 Task: Sort the products in the category "Fragrance" by price (highest first).
Action: Mouse moved to (311, 152)
Screenshot: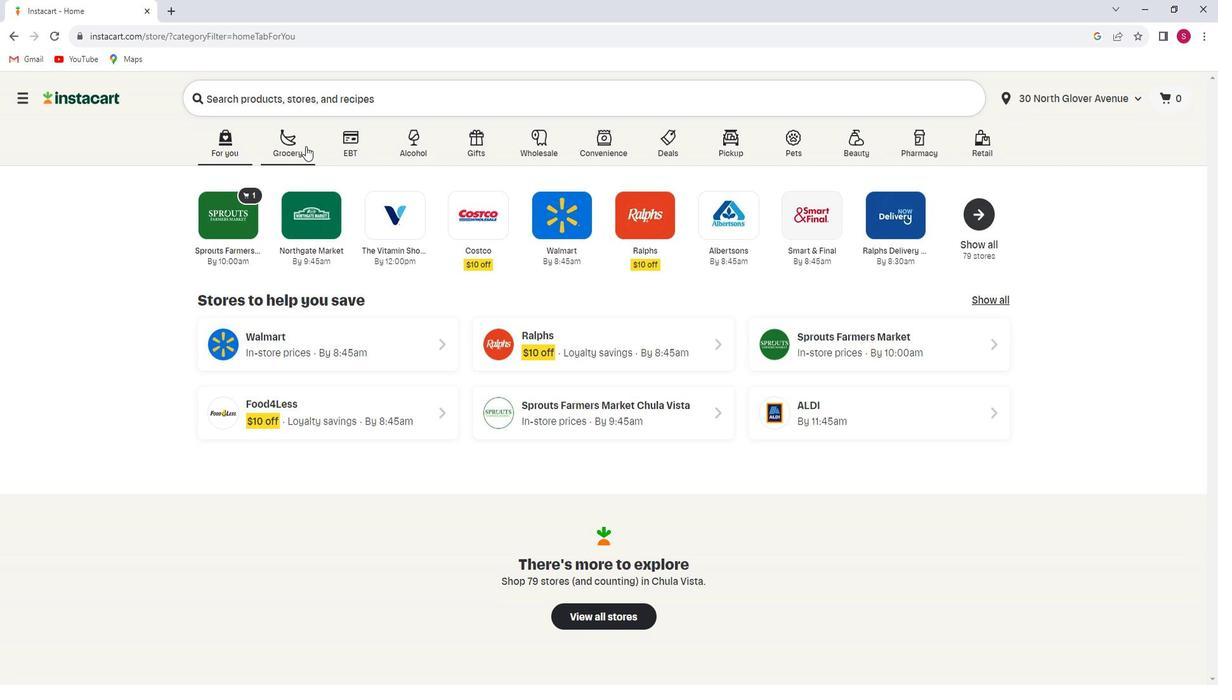 
Action: Mouse pressed left at (311, 152)
Screenshot: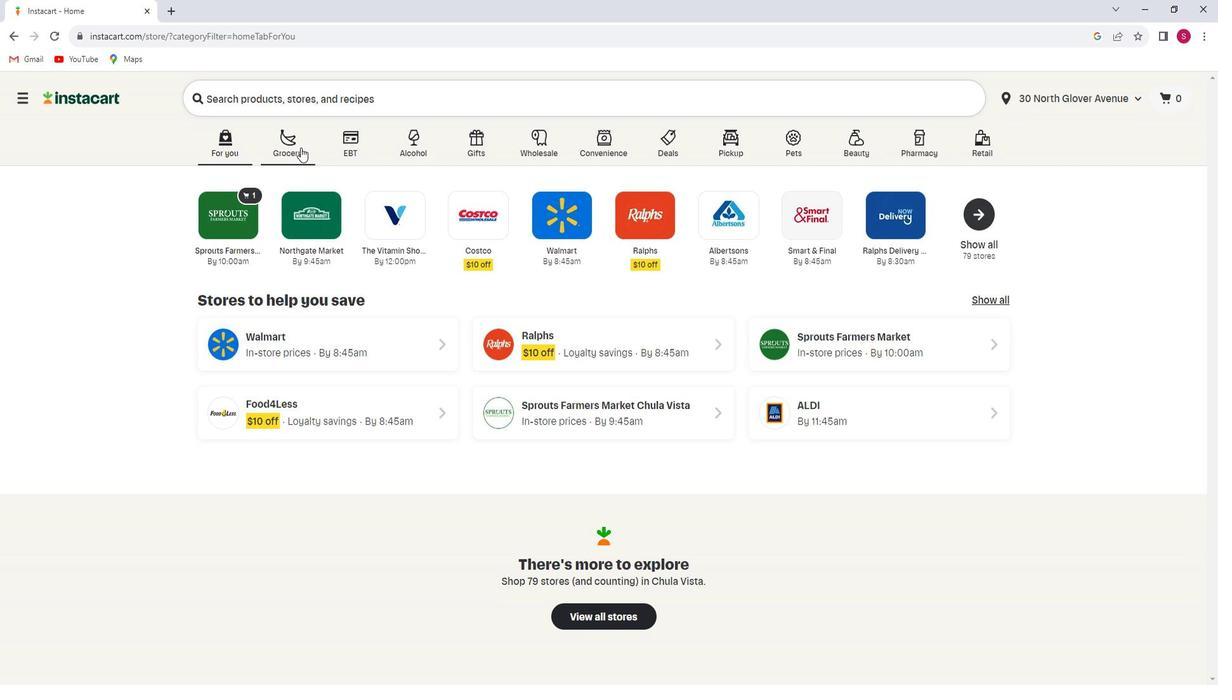 
Action: Mouse moved to (338, 370)
Screenshot: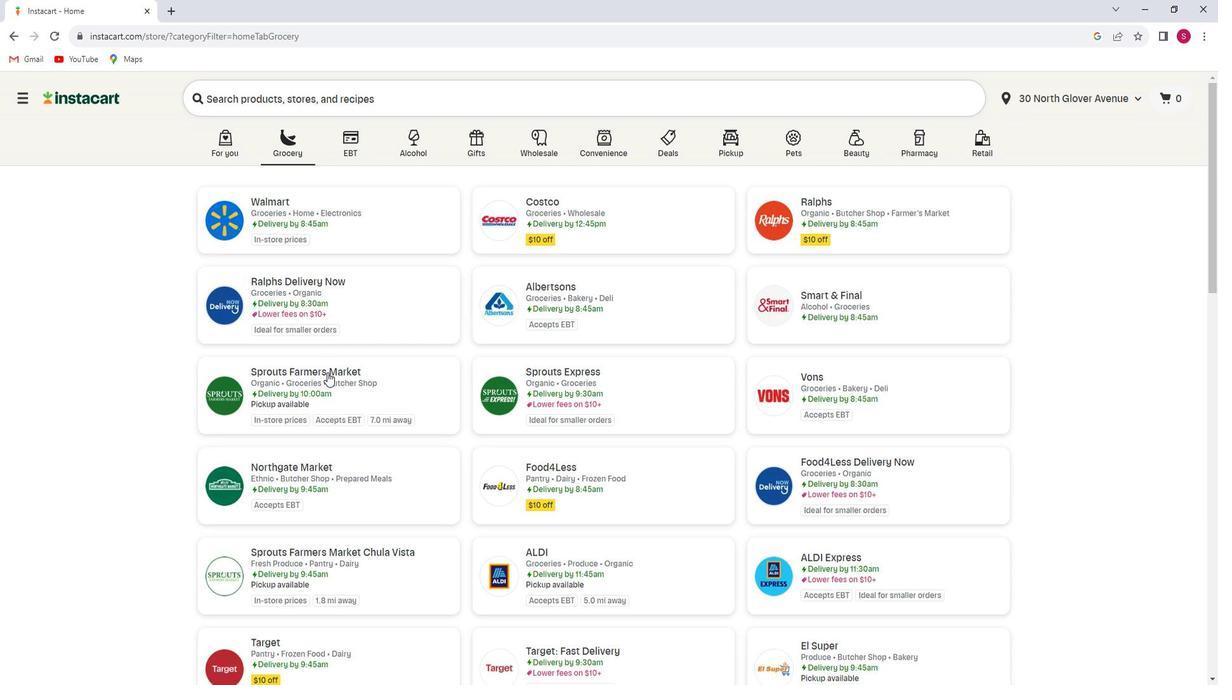
Action: Mouse pressed left at (338, 370)
Screenshot: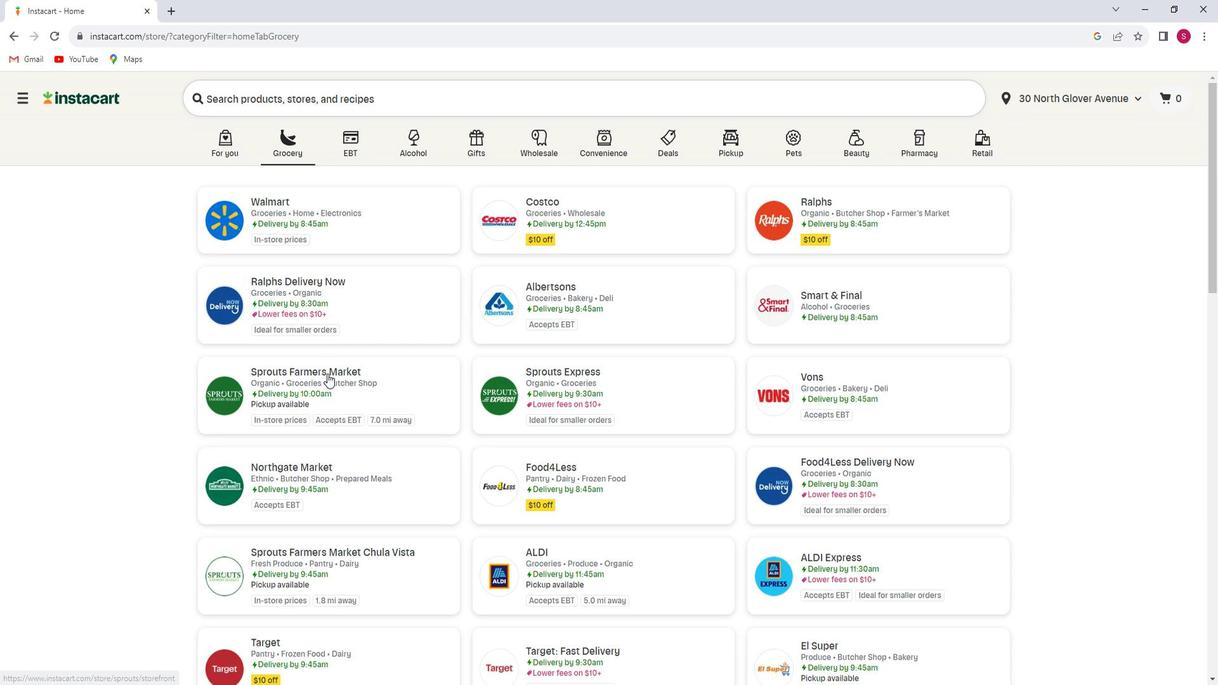 
Action: Mouse moved to (75, 359)
Screenshot: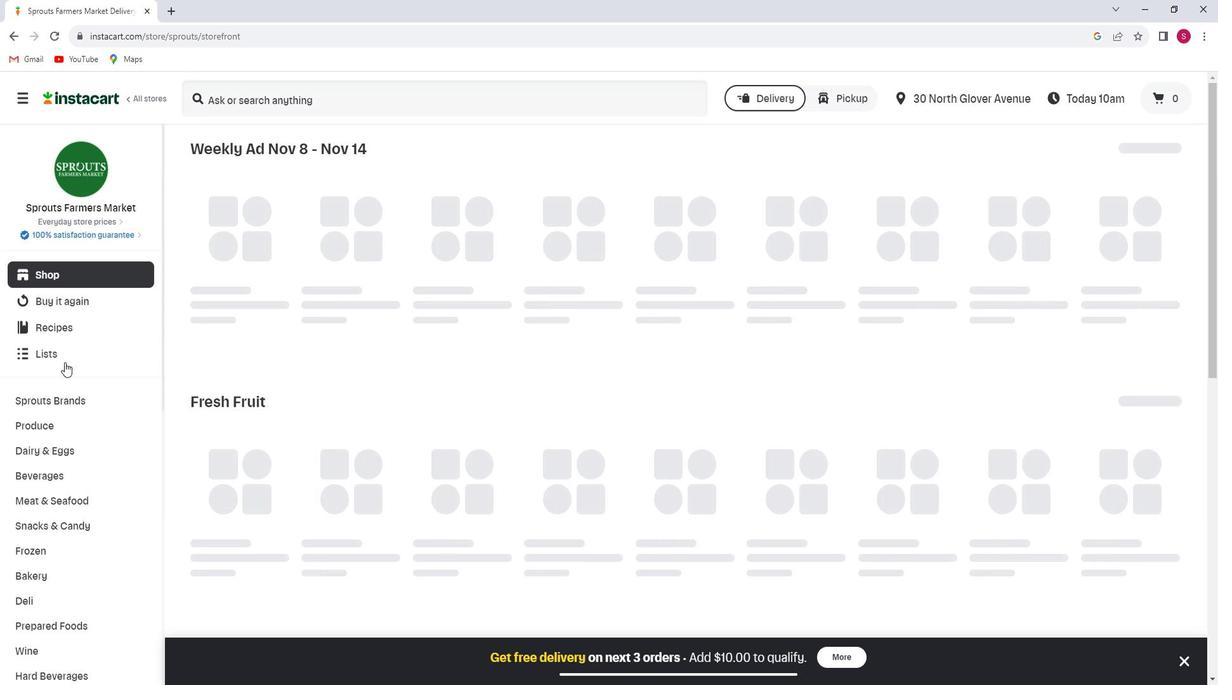 
Action: Mouse scrolled (75, 359) with delta (0, 0)
Screenshot: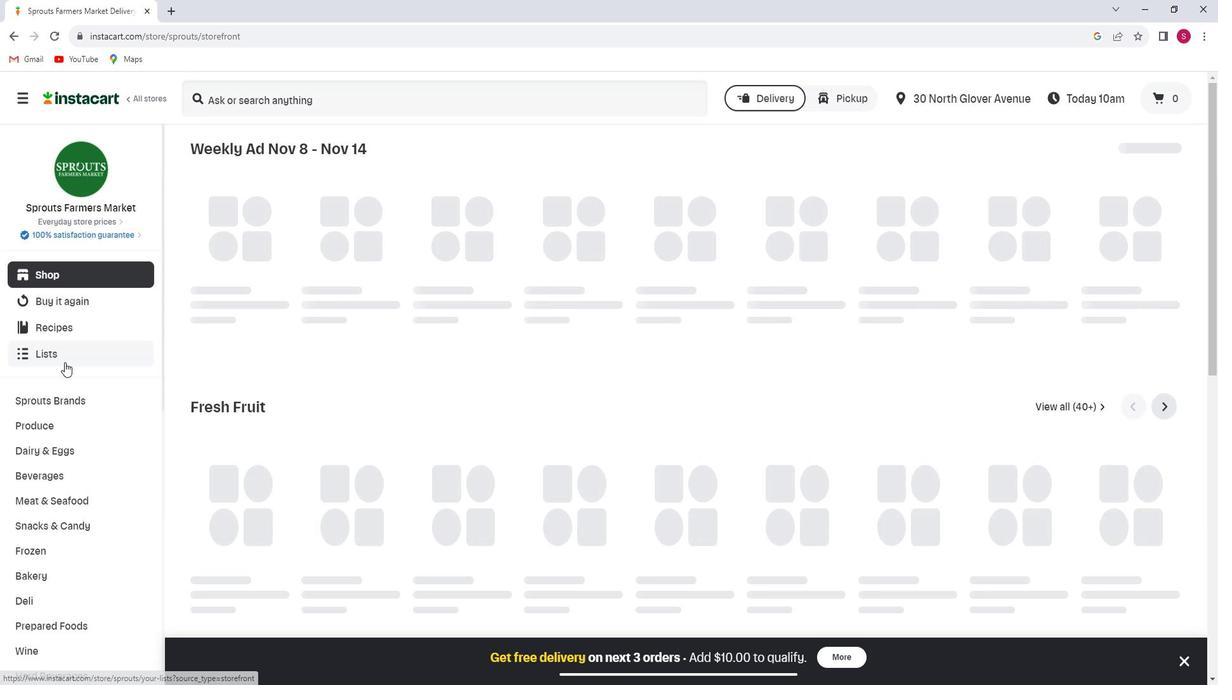 
Action: Mouse scrolled (75, 359) with delta (0, 0)
Screenshot: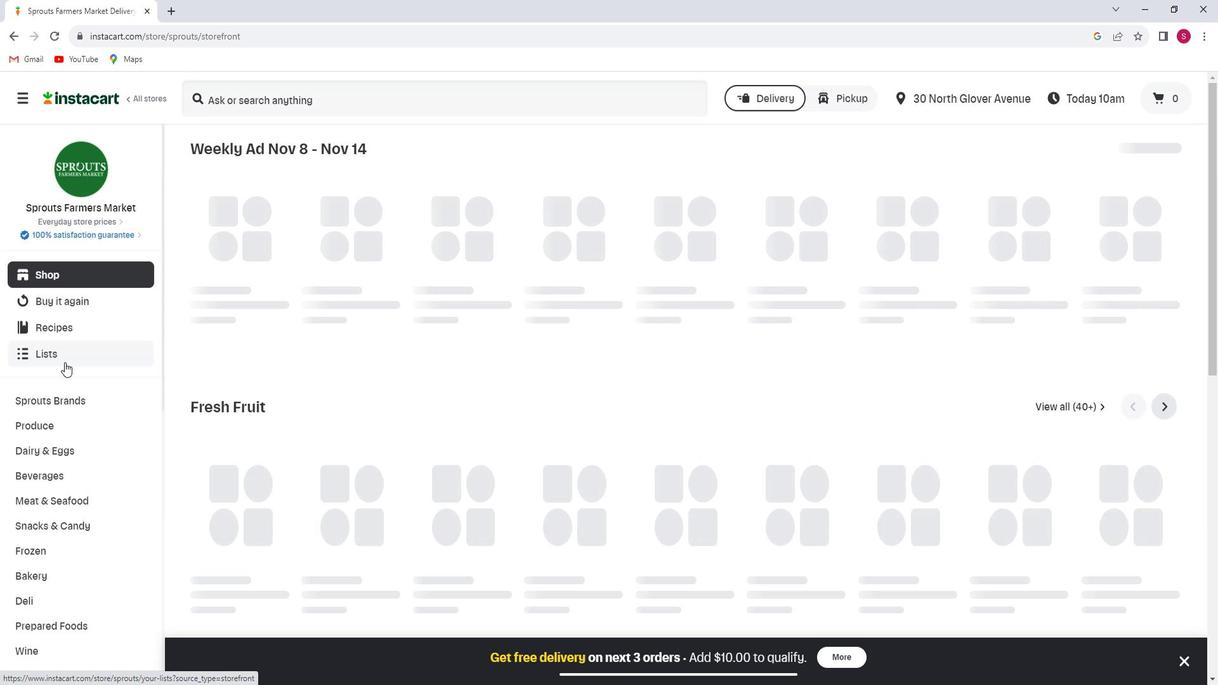 
Action: Mouse scrolled (75, 359) with delta (0, 0)
Screenshot: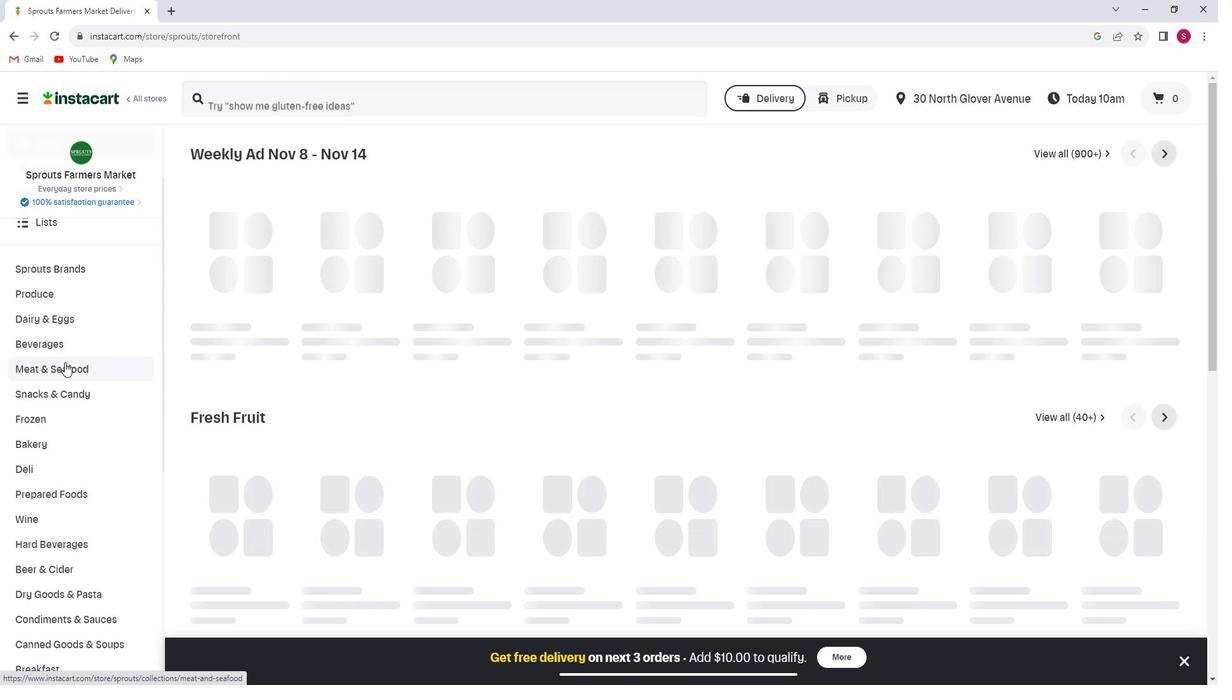 
Action: Mouse scrolled (75, 359) with delta (0, 0)
Screenshot: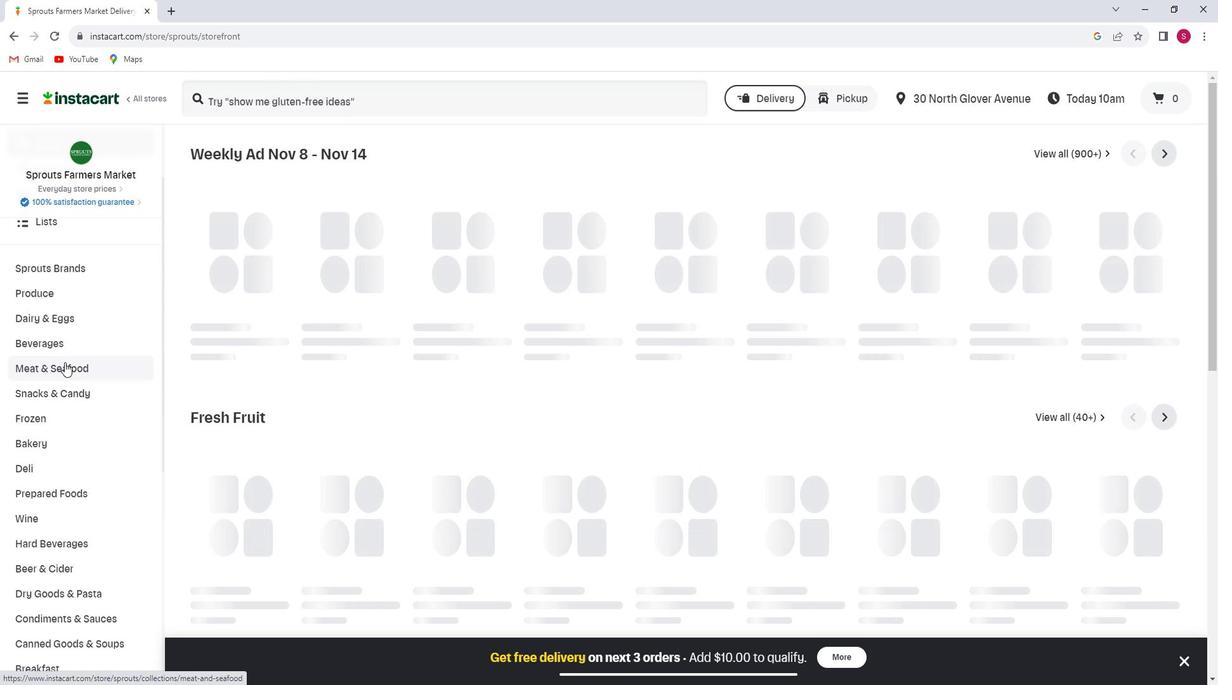 
Action: Mouse scrolled (75, 359) with delta (0, 0)
Screenshot: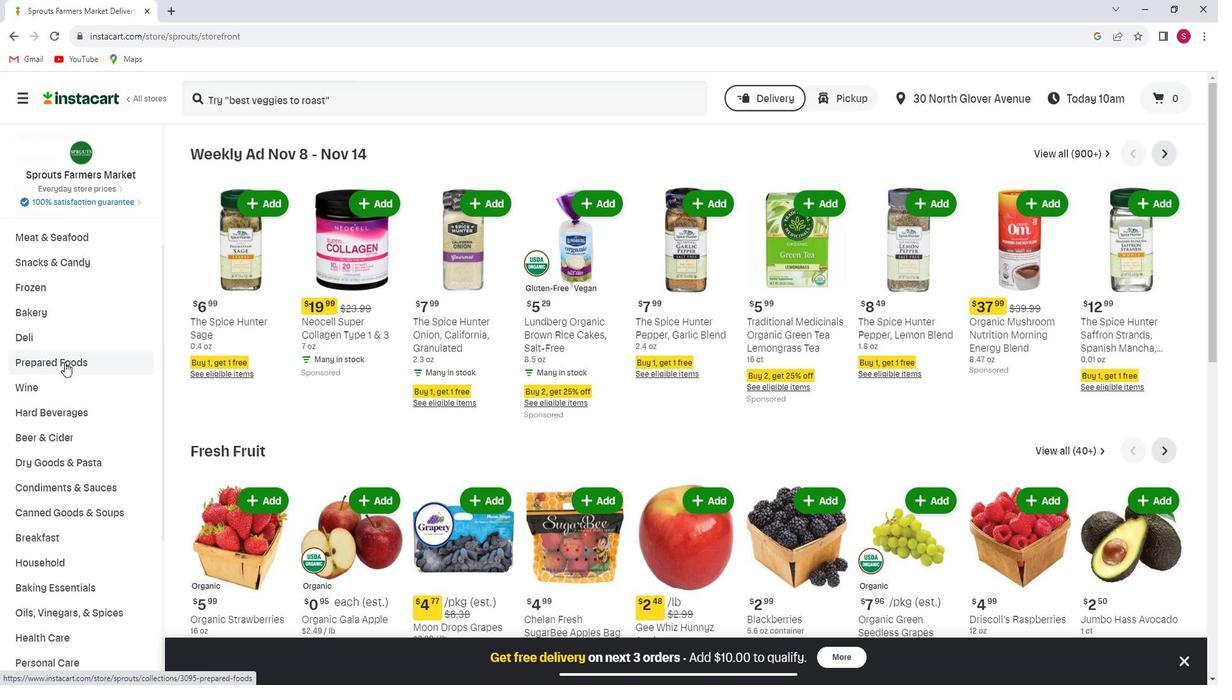 
Action: Mouse moved to (74, 369)
Screenshot: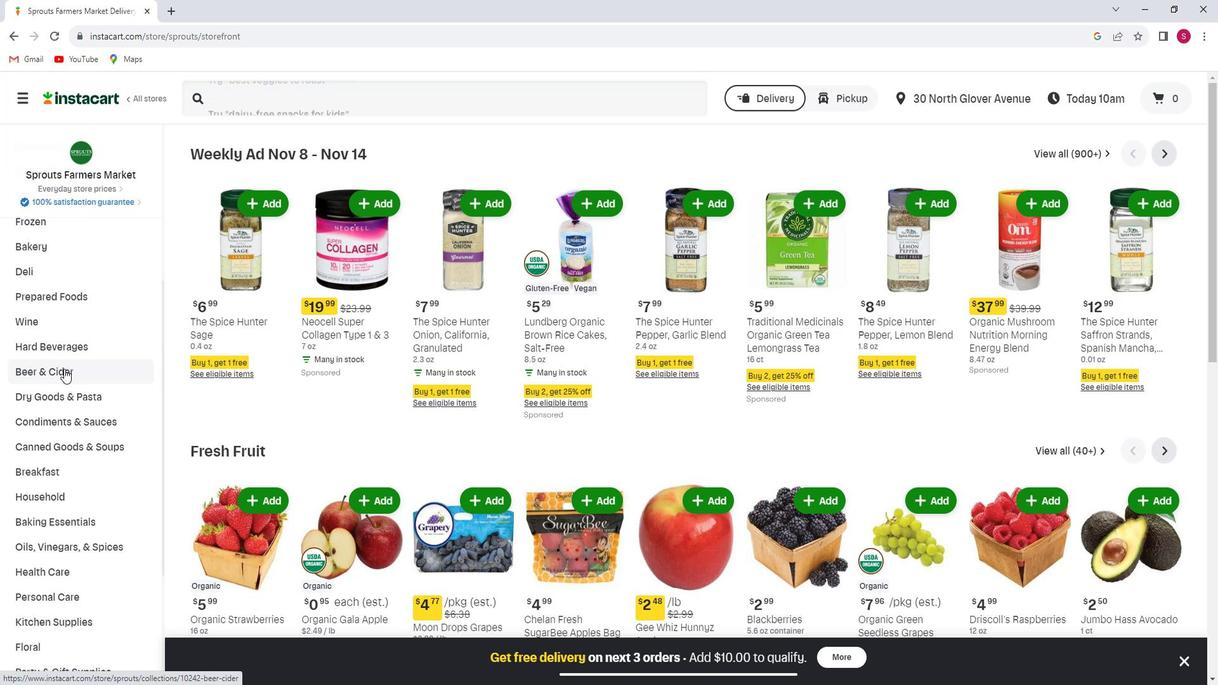 
Action: Mouse scrolled (74, 368) with delta (0, 0)
Screenshot: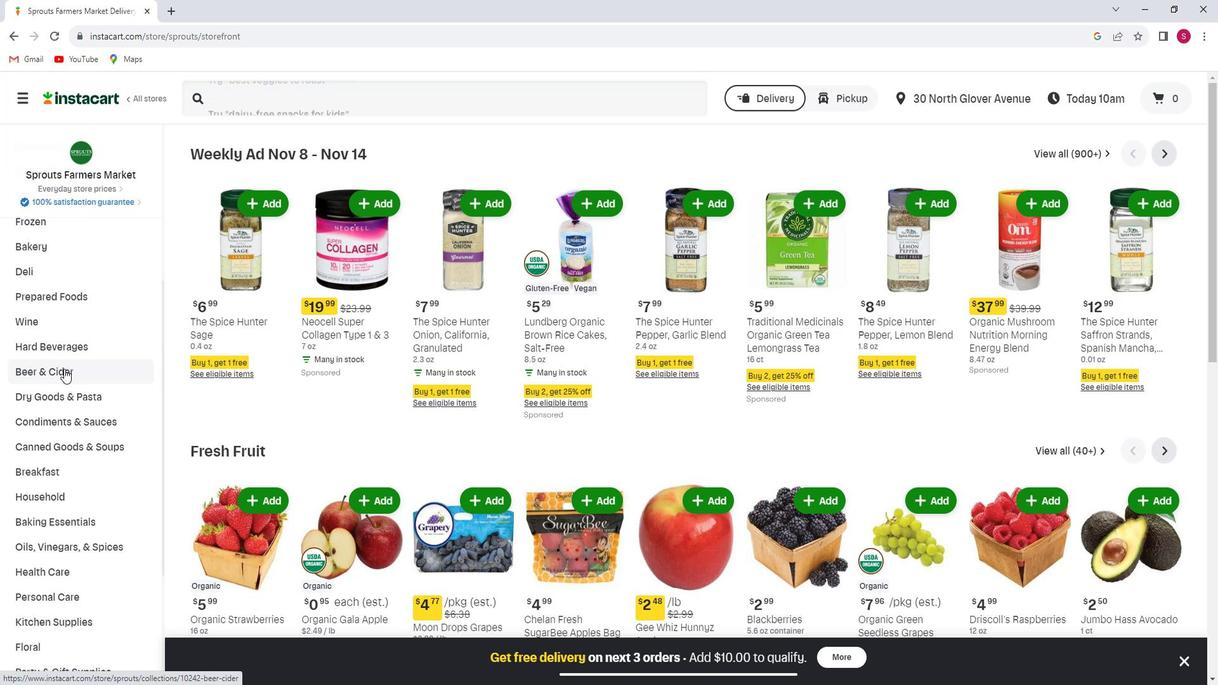 
Action: Mouse moved to (74, 370)
Screenshot: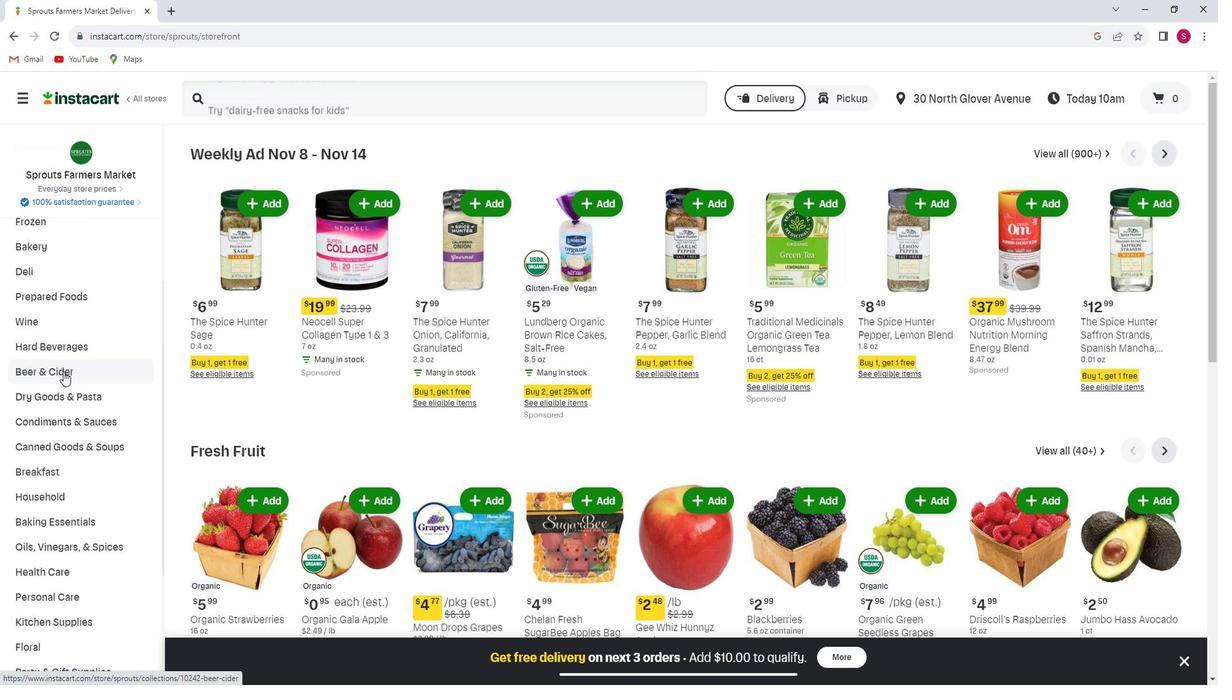 
Action: Mouse scrolled (74, 369) with delta (0, 0)
Screenshot: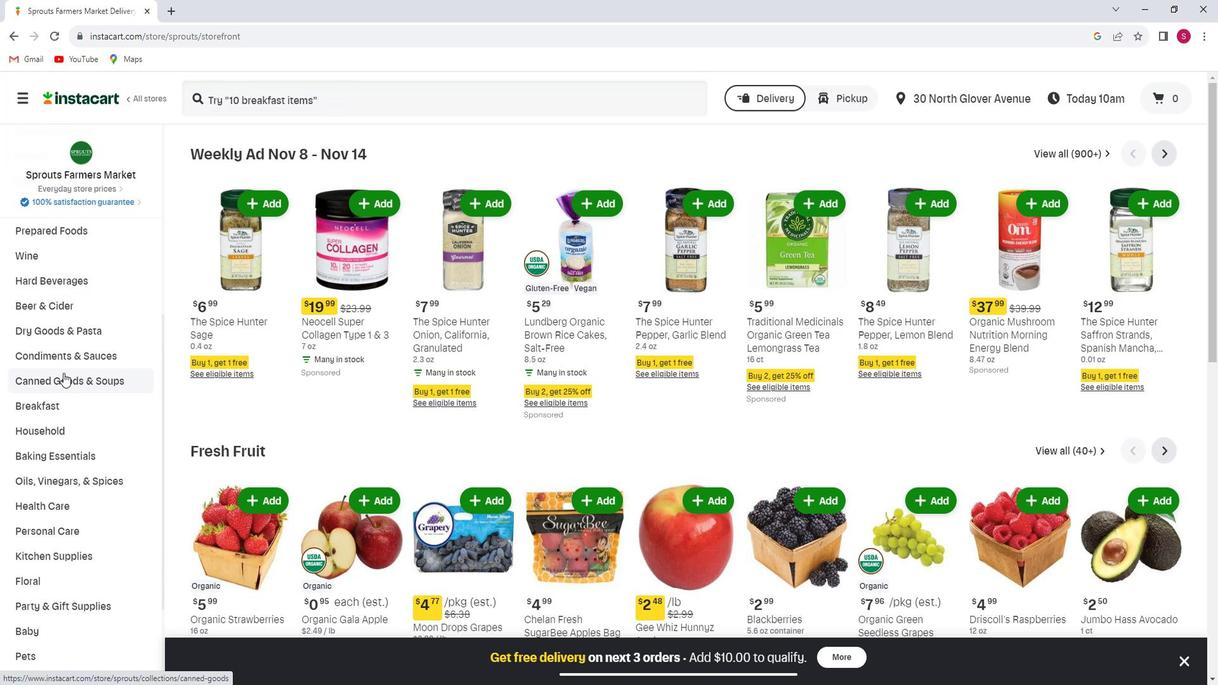 
Action: Mouse scrolled (74, 369) with delta (0, 0)
Screenshot: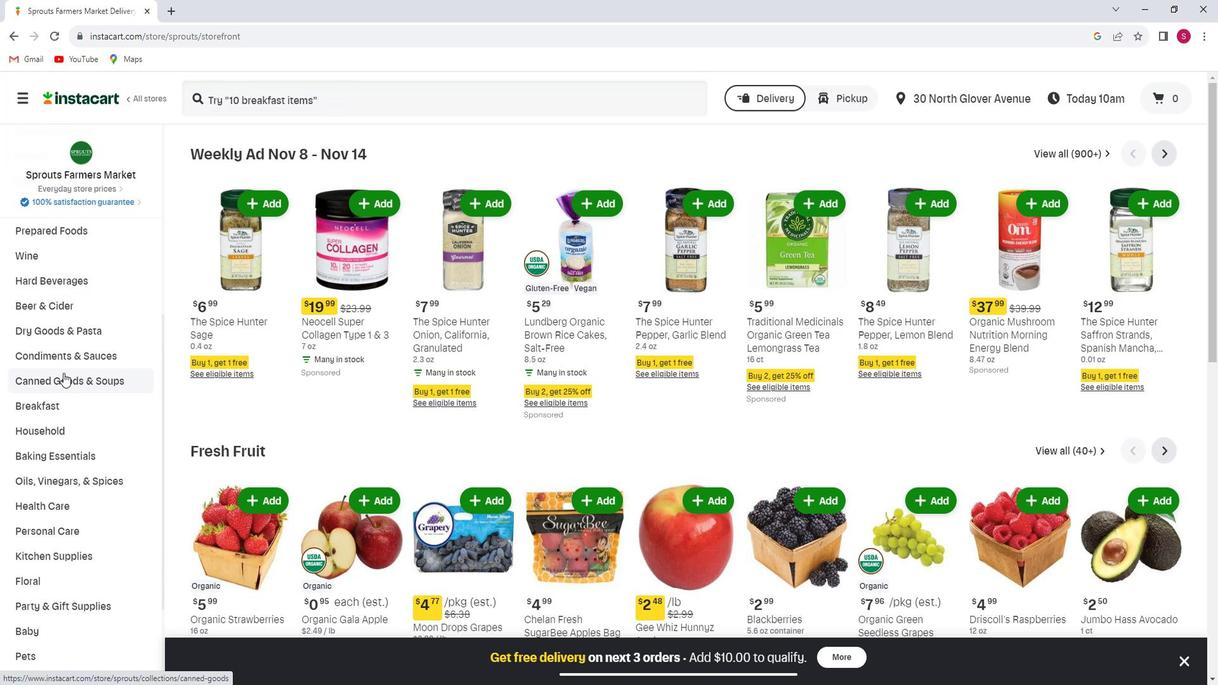 
Action: Mouse moved to (77, 391)
Screenshot: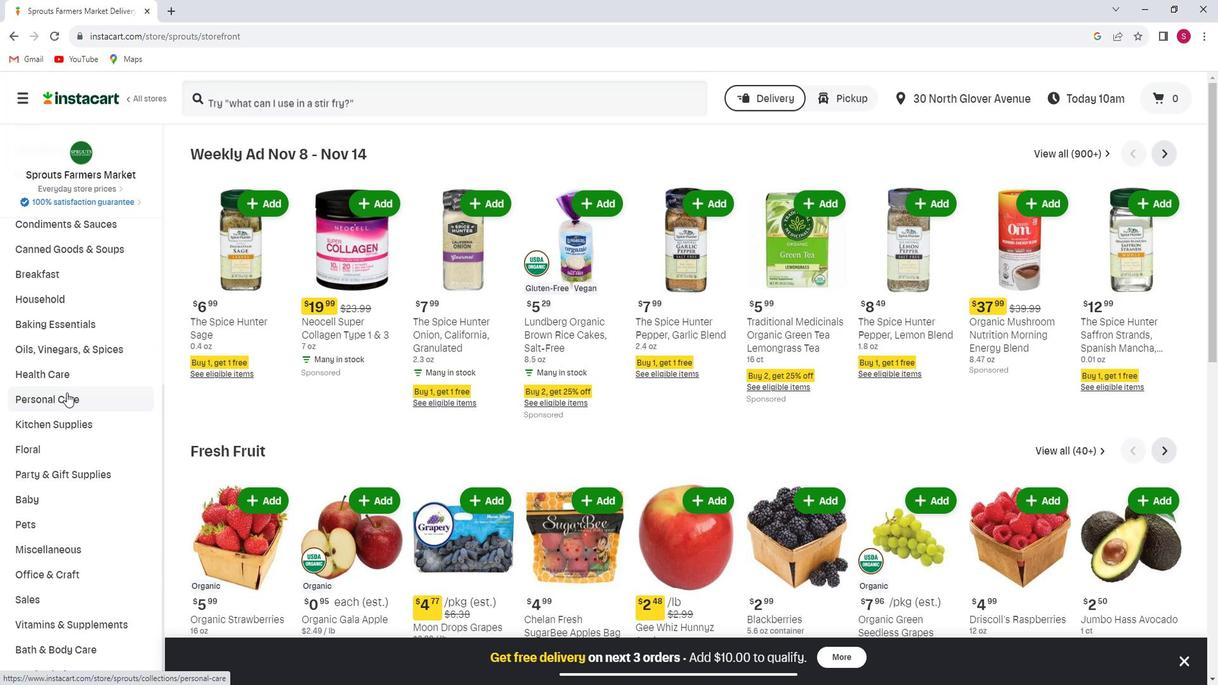 
Action: Mouse pressed left at (77, 391)
Screenshot: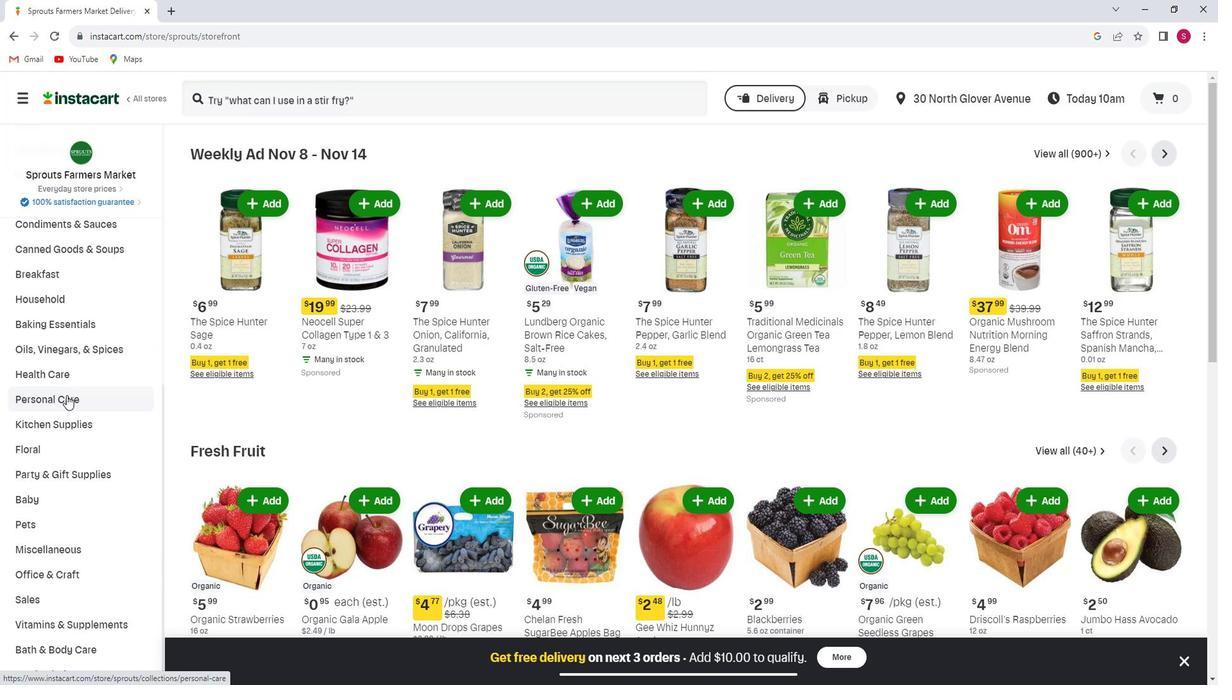 
Action: Mouse moved to (1101, 191)
Screenshot: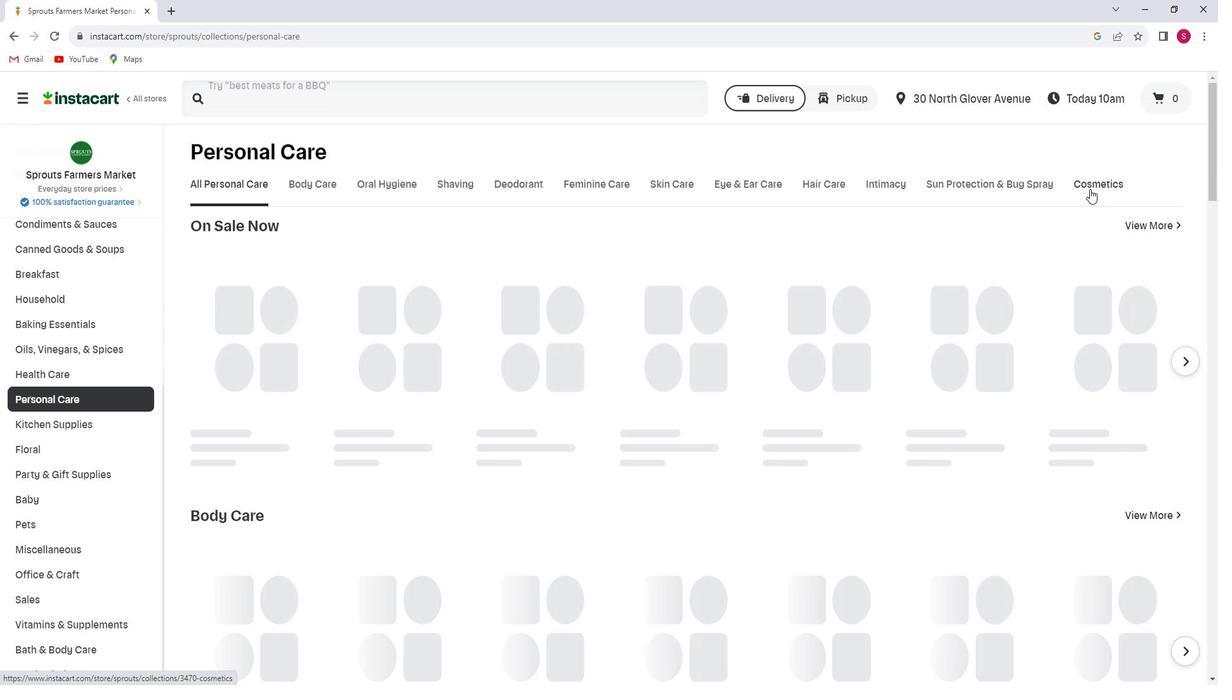 
Action: Mouse pressed left at (1101, 191)
Screenshot: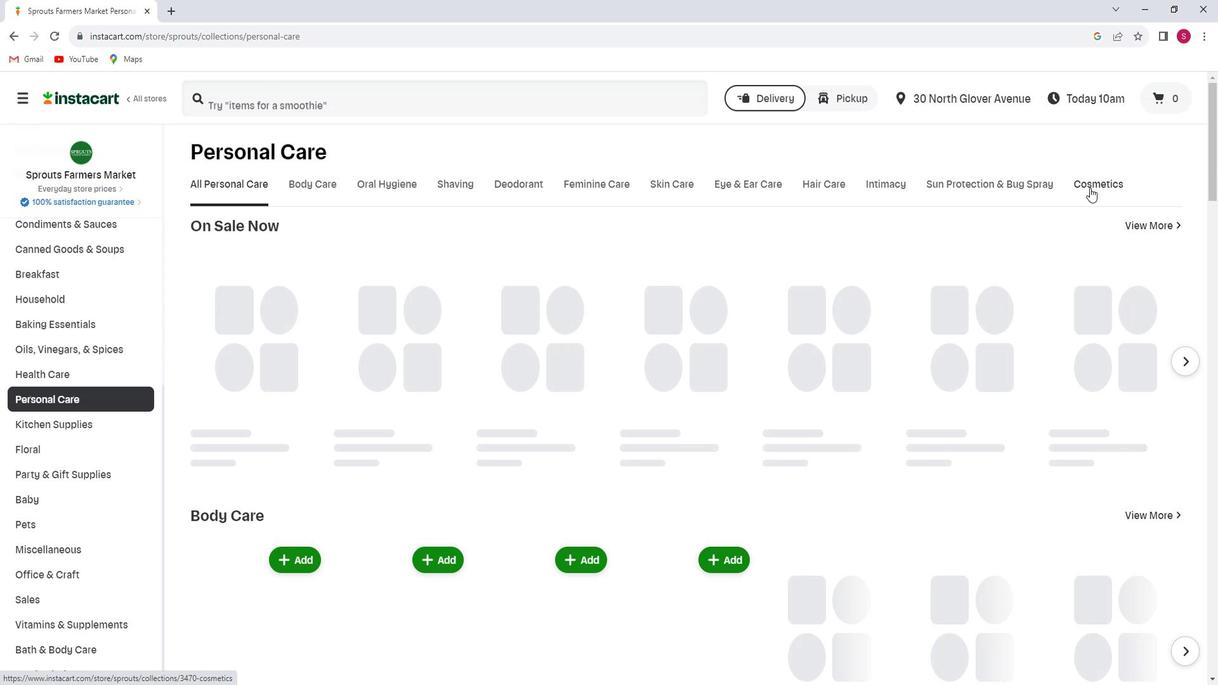 
Action: Mouse moved to (451, 248)
Screenshot: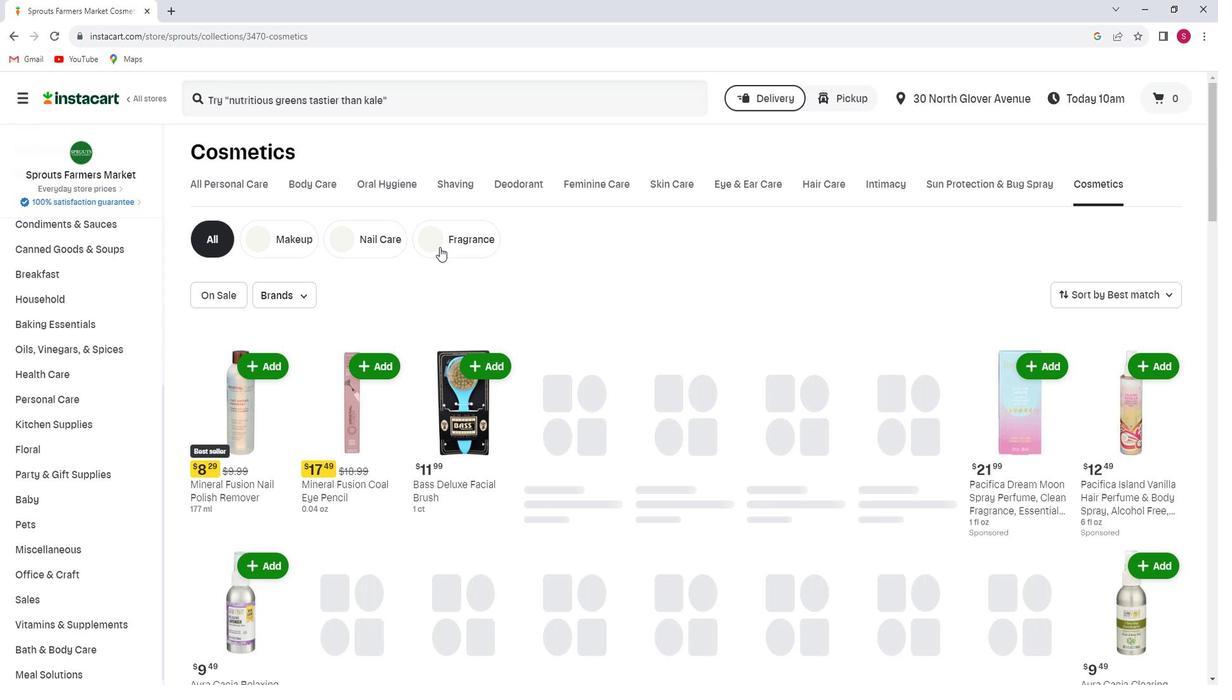 
Action: Mouse pressed left at (451, 248)
Screenshot: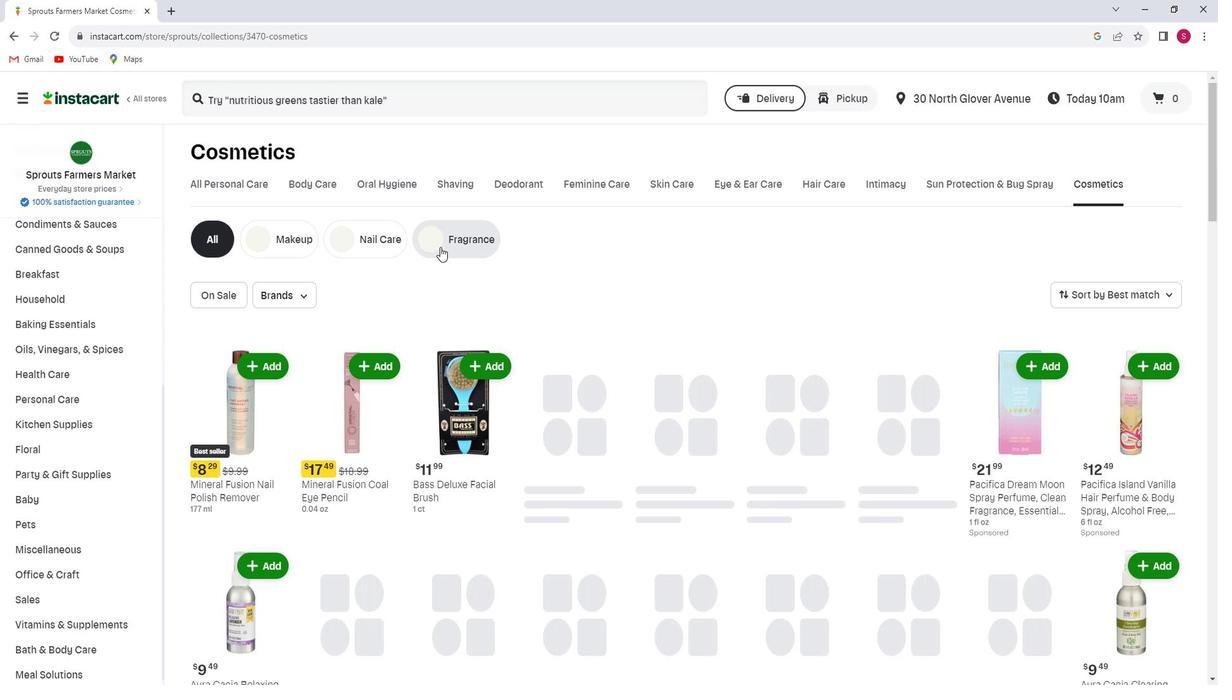 
Action: Mouse moved to (1117, 290)
Screenshot: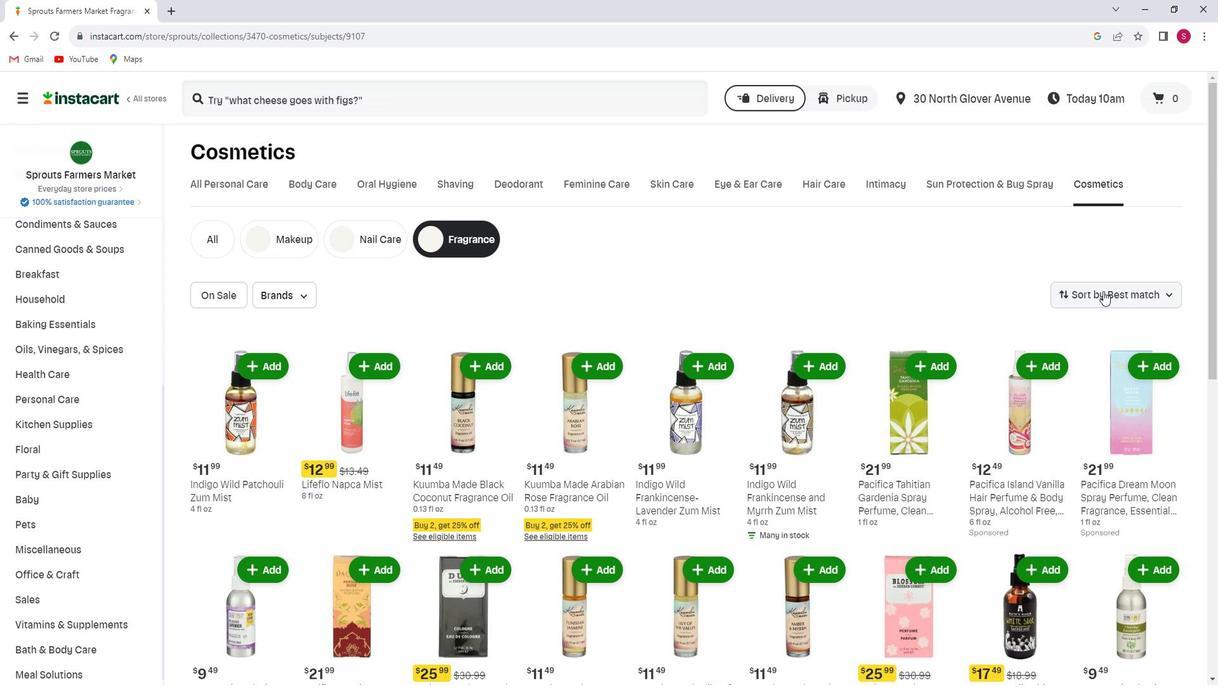 
Action: Mouse pressed left at (1117, 290)
Screenshot: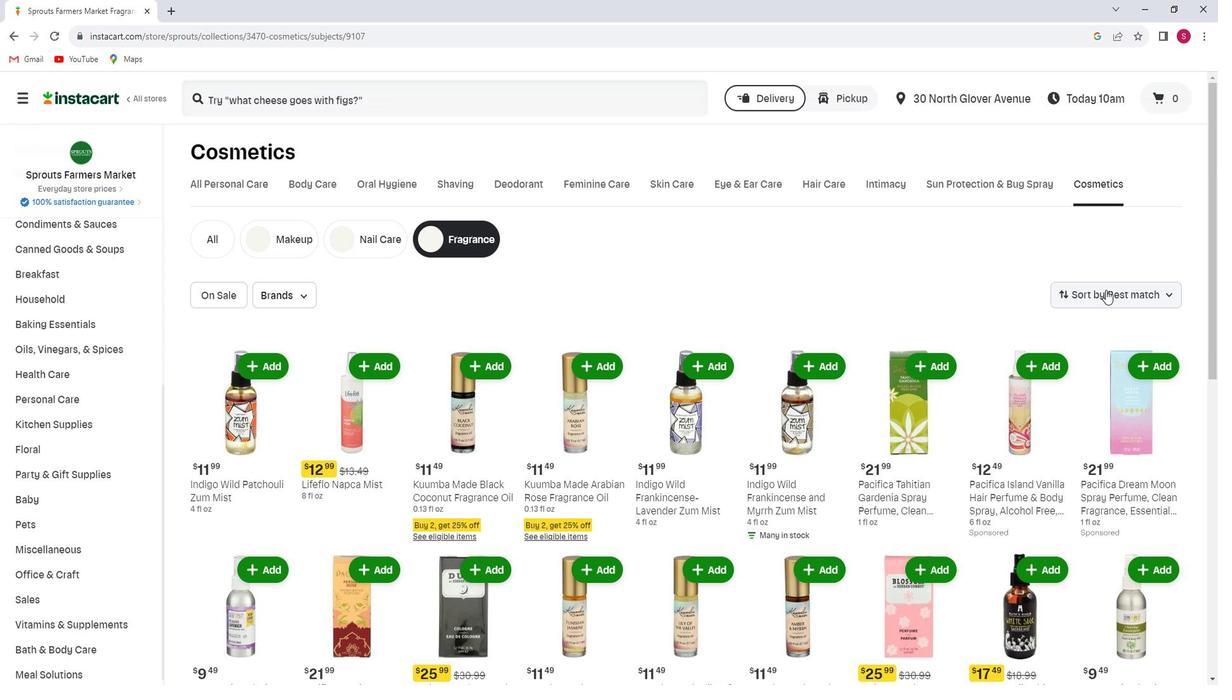 
Action: Mouse moved to (1121, 375)
Screenshot: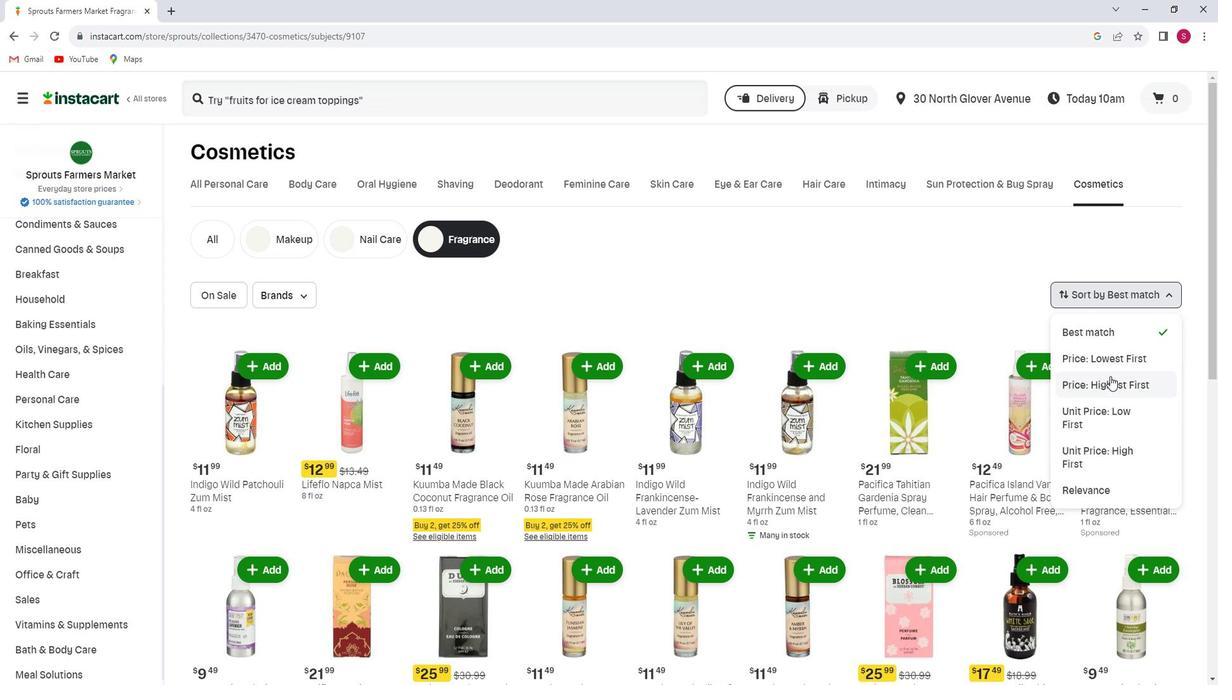 
Action: Mouse pressed left at (1121, 375)
Screenshot: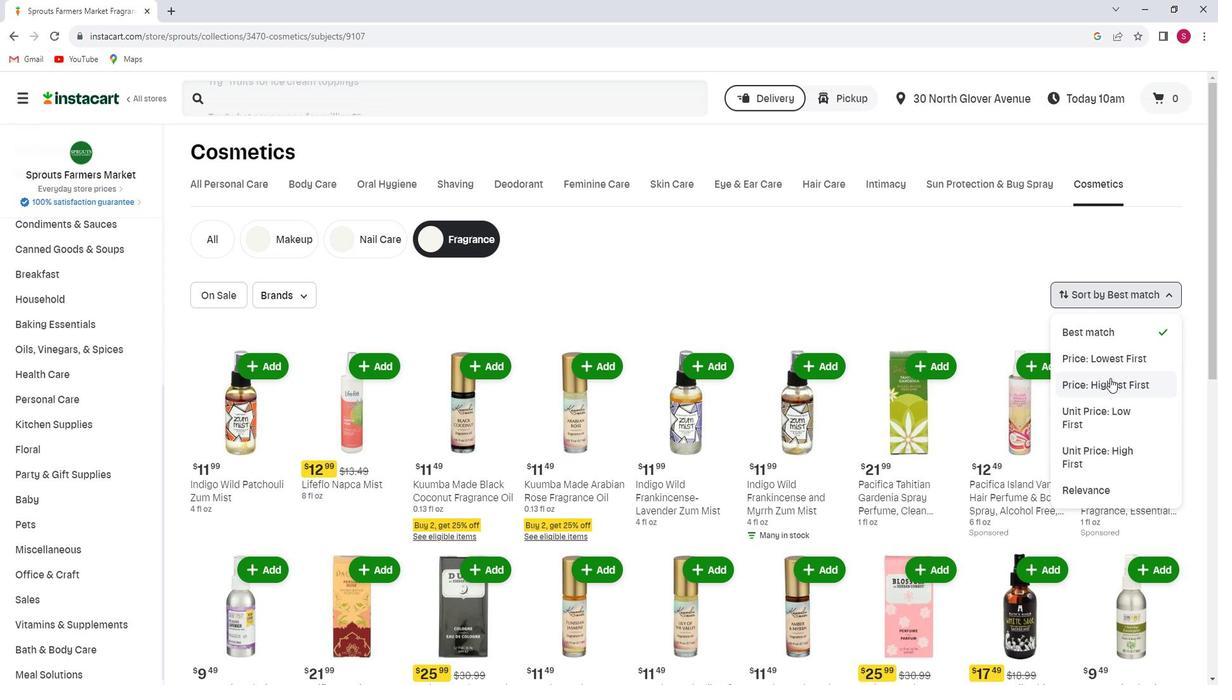 
Action: Mouse moved to (1081, 309)
Screenshot: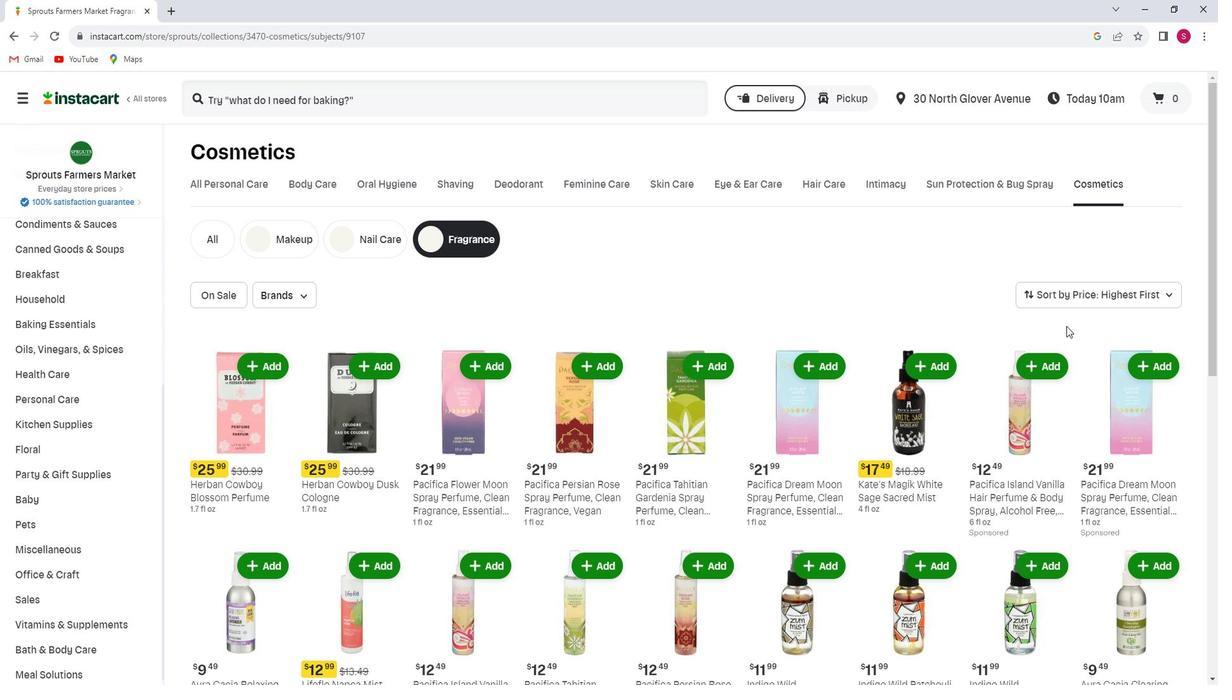 
